 Task: In invitations to connect choose email frequency individual.
Action: Mouse moved to (804, 81)
Screenshot: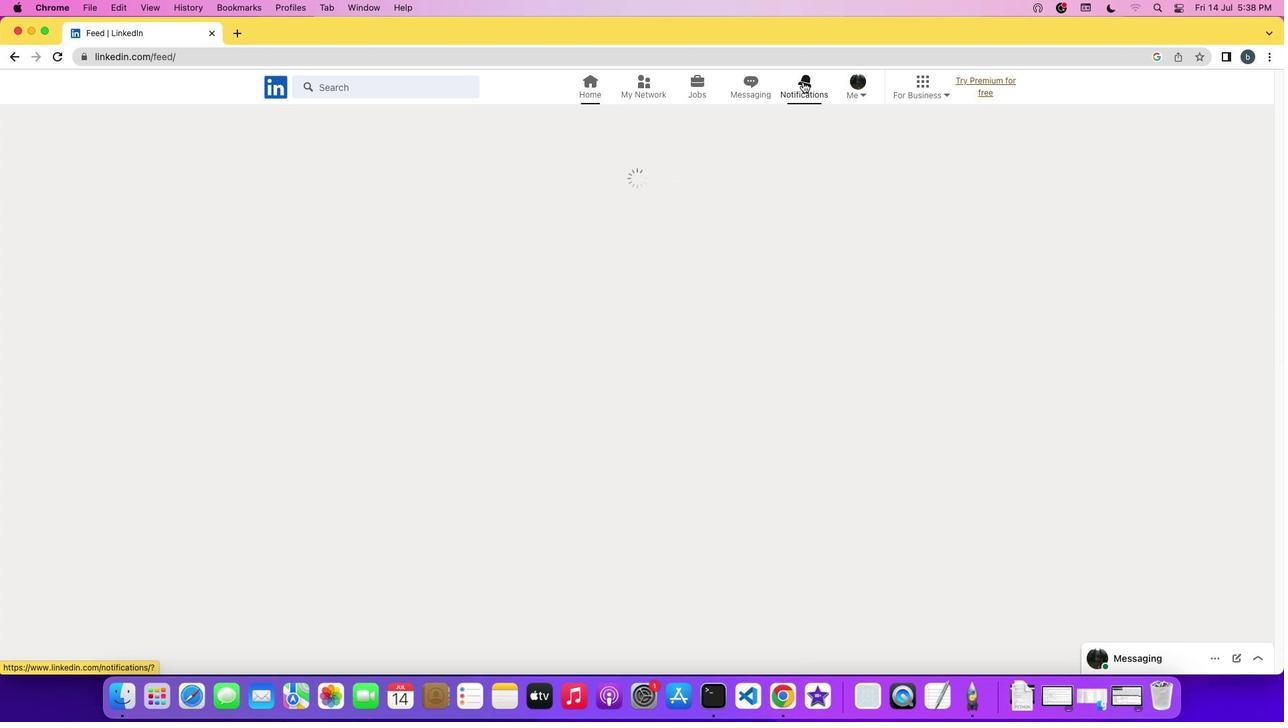
Action: Mouse pressed left at (804, 81)
Screenshot: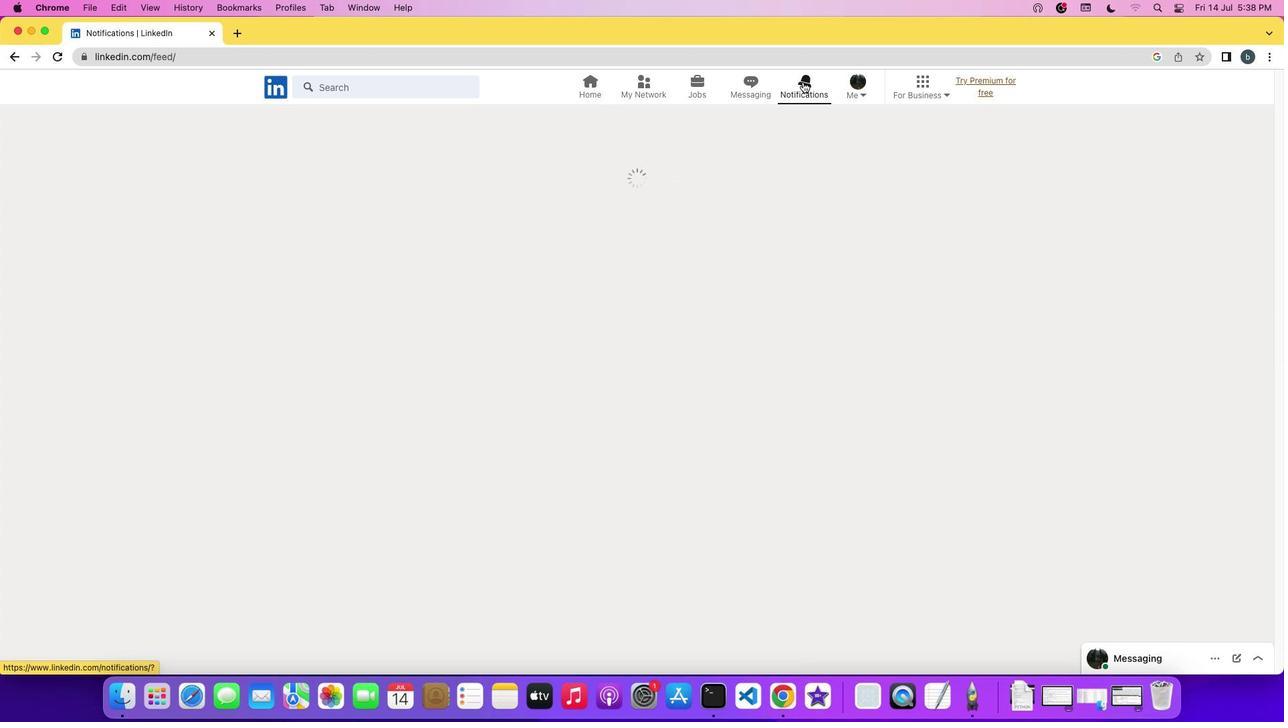 
Action: Mouse moved to (803, 82)
Screenshot: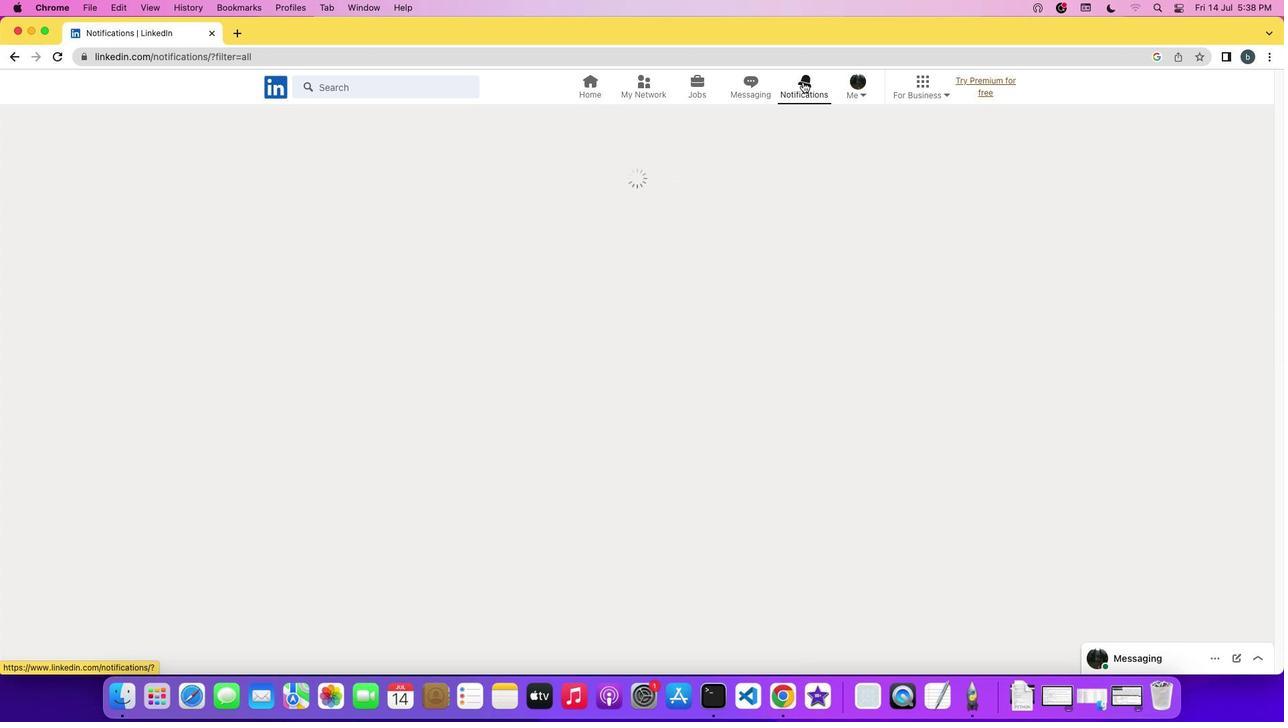 
Action: Mouse pressed left at (803, 82)
Screenshot: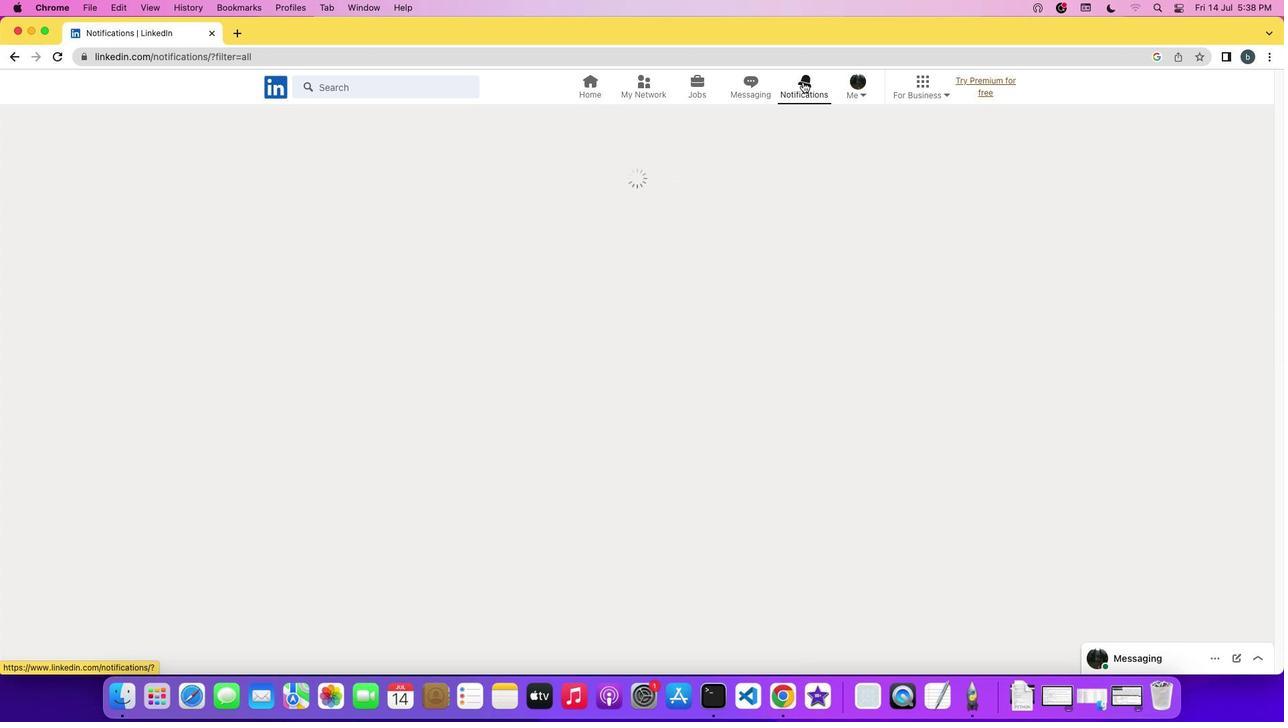
Action: Mouse moved to (328, 171)
Screenshot: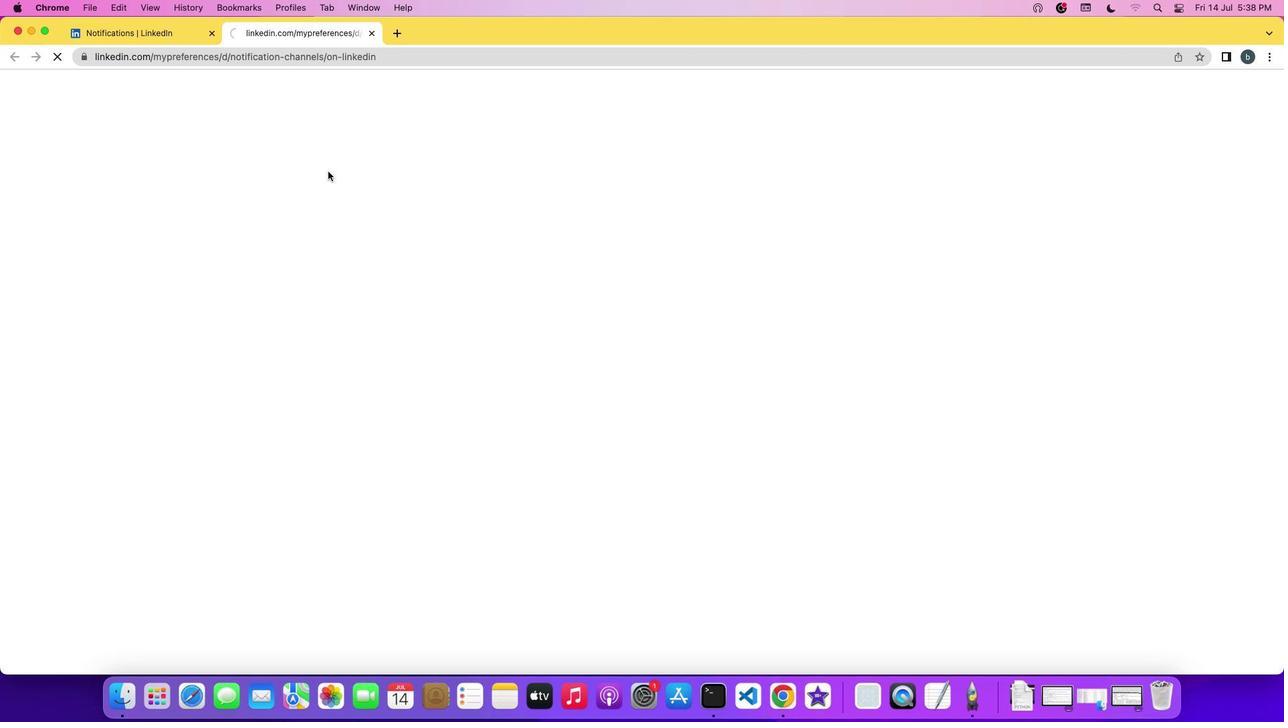 
Action: Mouse pressed left at (328, 171)
Screenshot: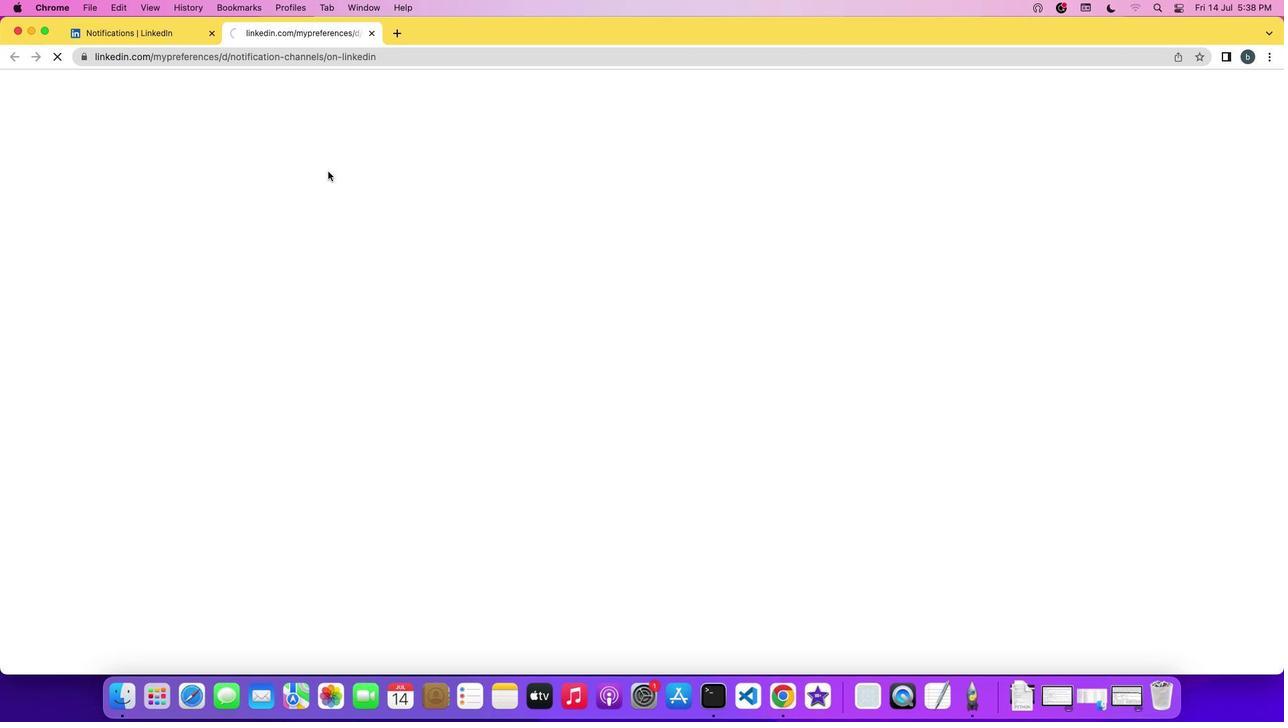 
Action: Mouse moved to (612, 234)
Screenshot: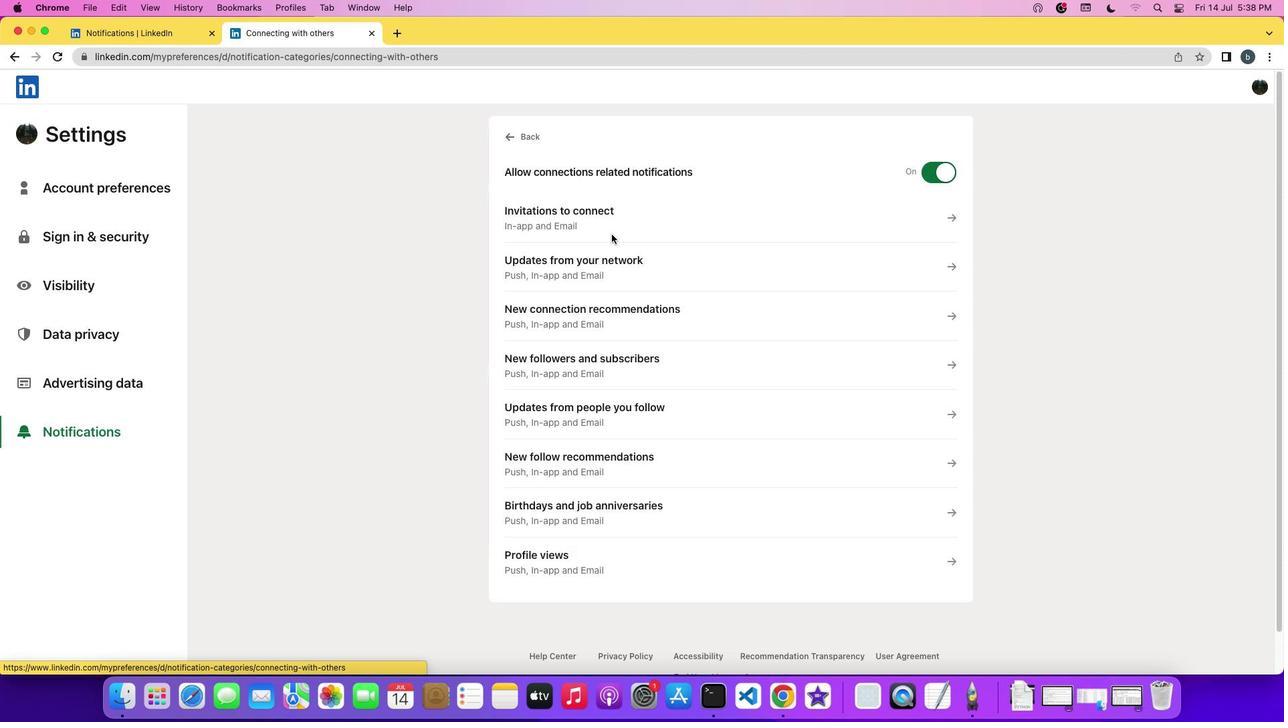 
Action: Mouse pressed left at (612, 234)
Screenshot: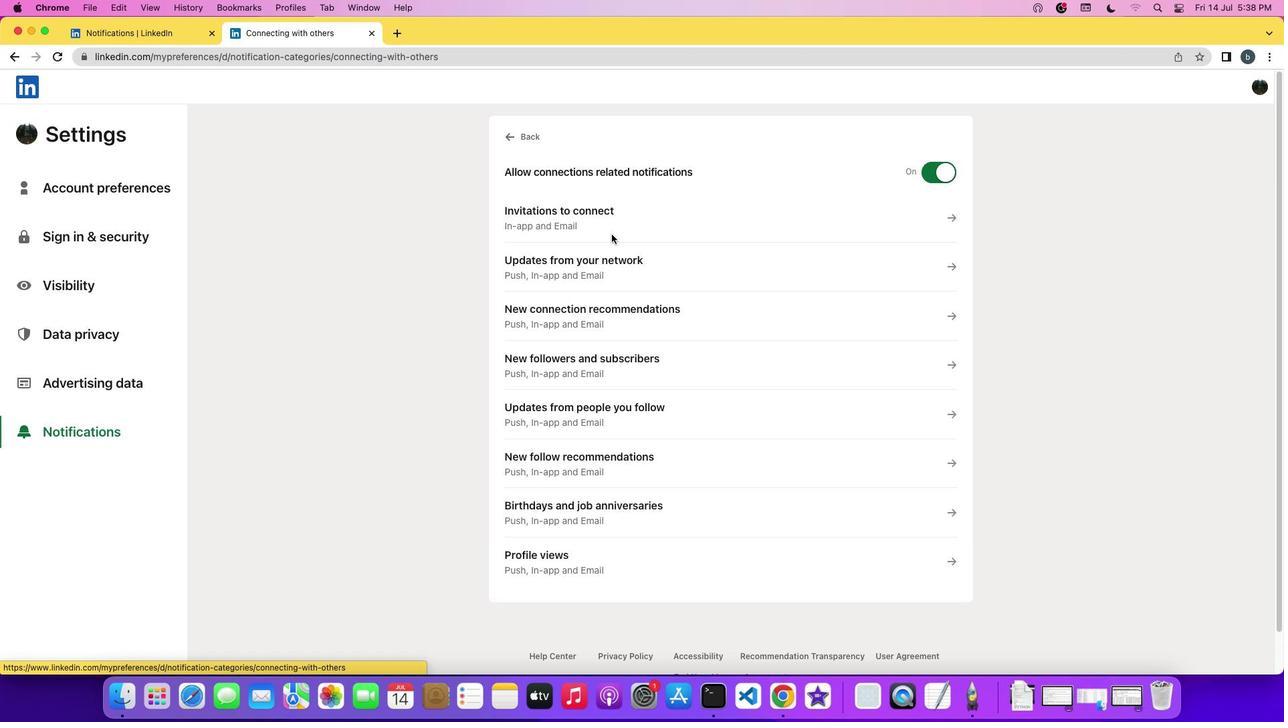 
Action: Mouse pressed left at (612, 234)
Screenshot: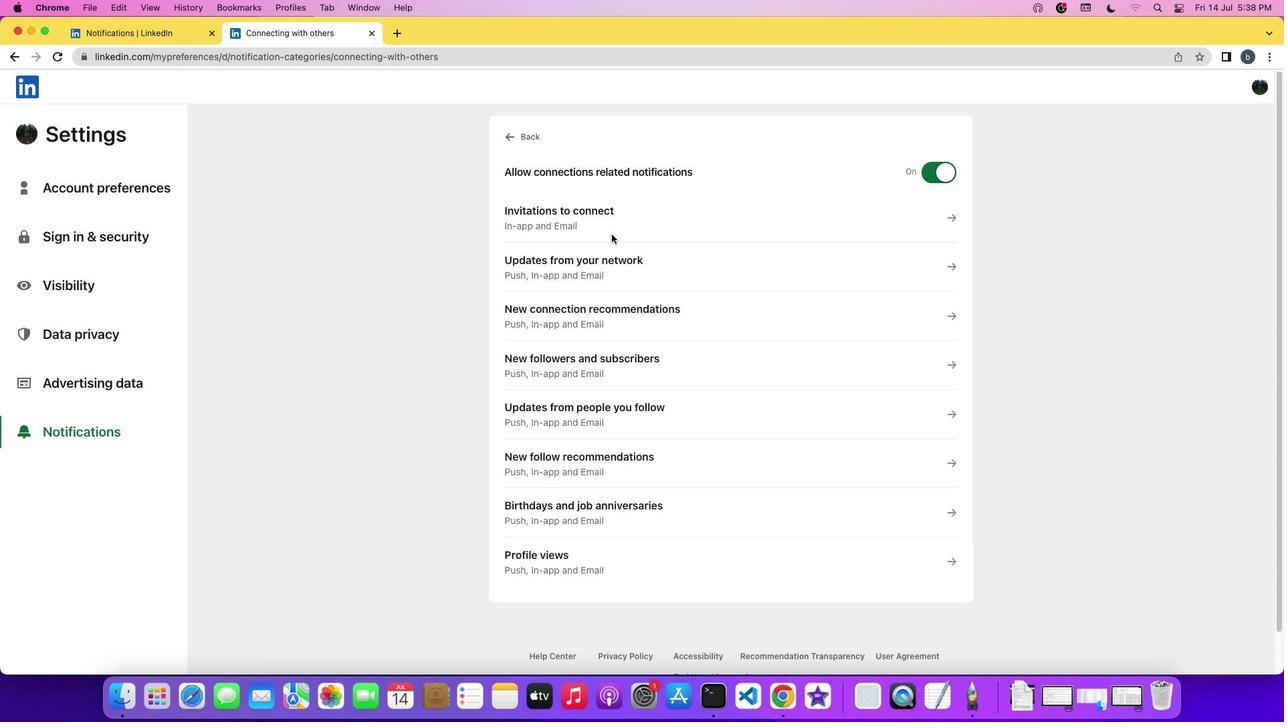 
Action: Mouse moved to (614, 230)
Screenshot: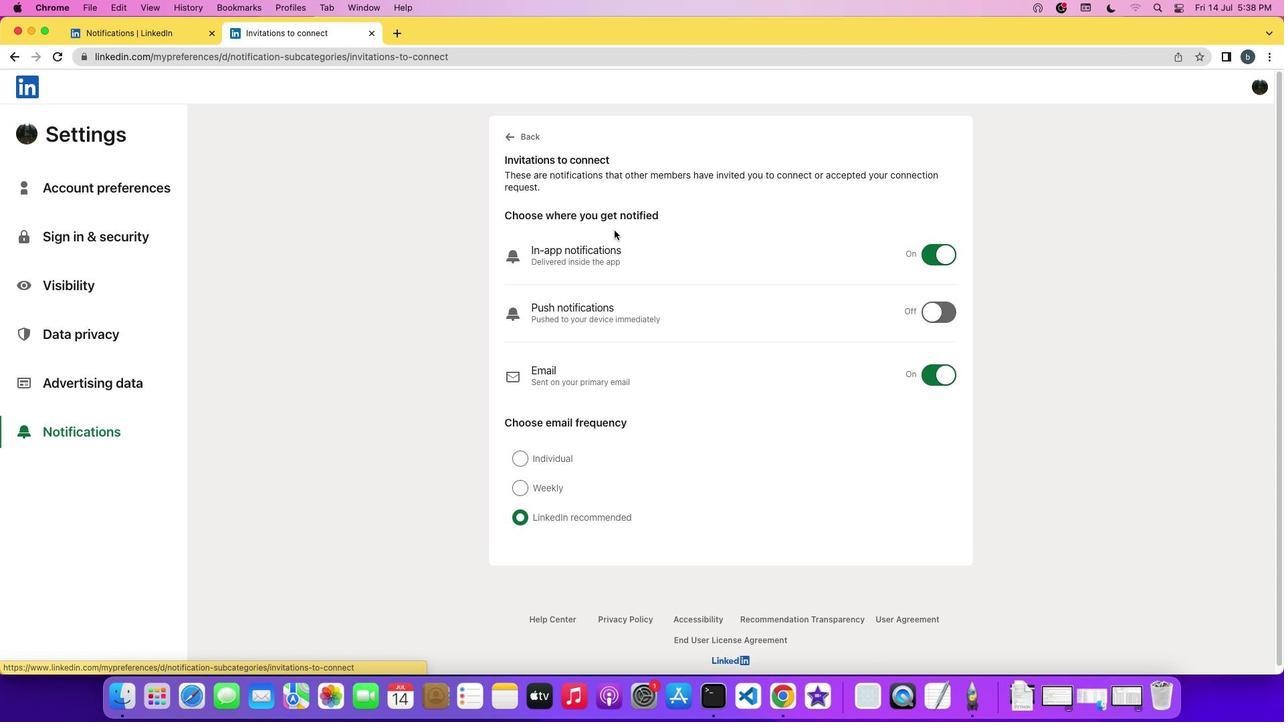
Action: Mouse pressed left at (614, 230)
Screenshot: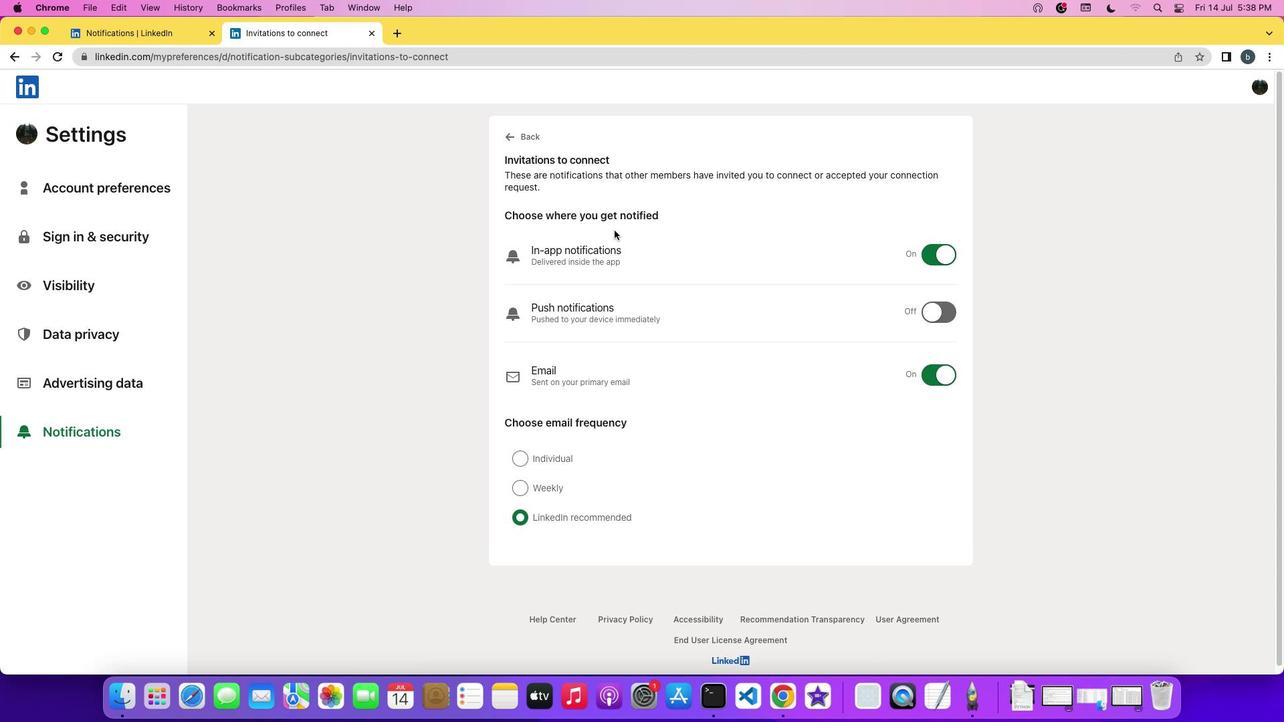 
Action: Mouse moved to (515, 464)
Screenshot: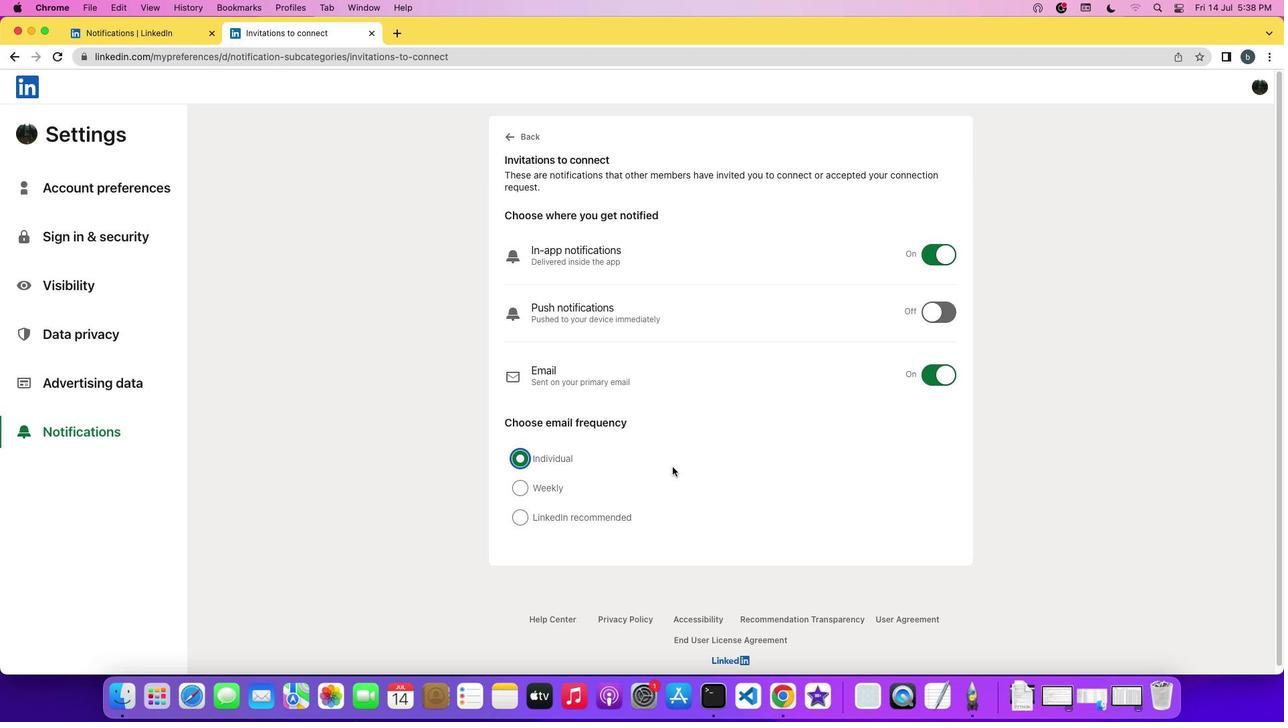 
Action: Mouse pressed left at (515, 464)
Screenshot: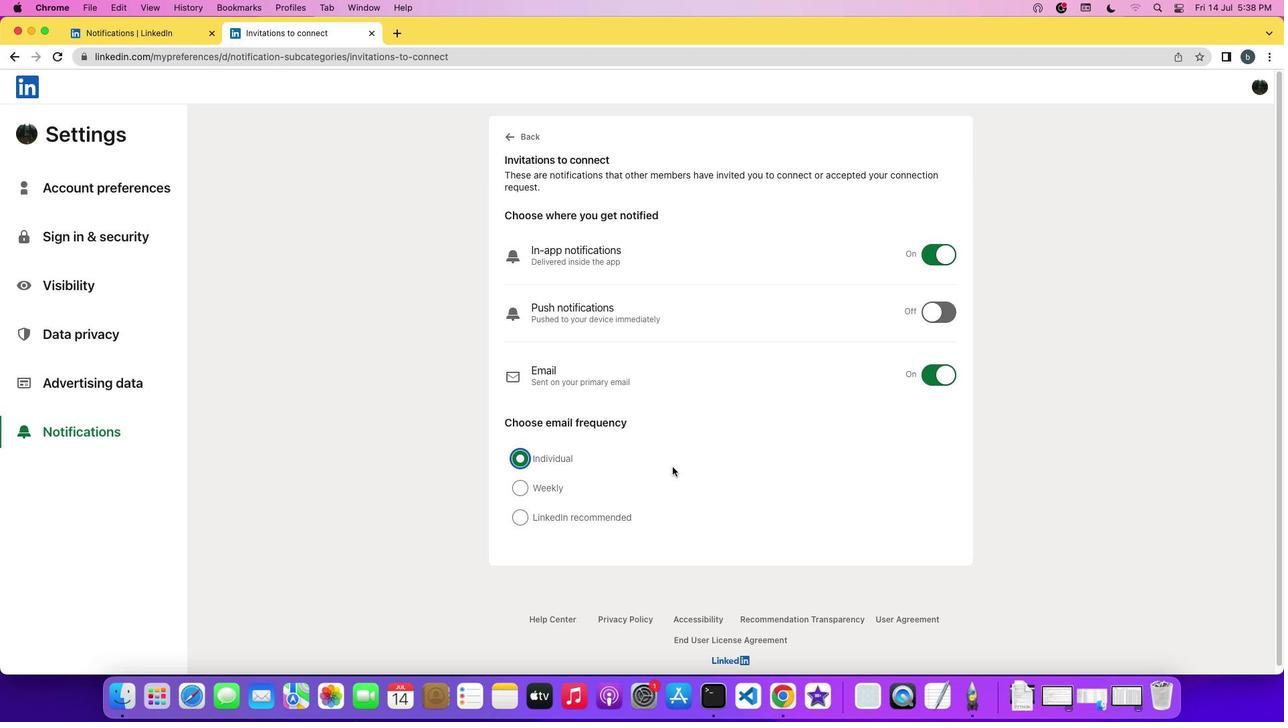 
Action: Mouse moved to (672, 467)
Screenshot: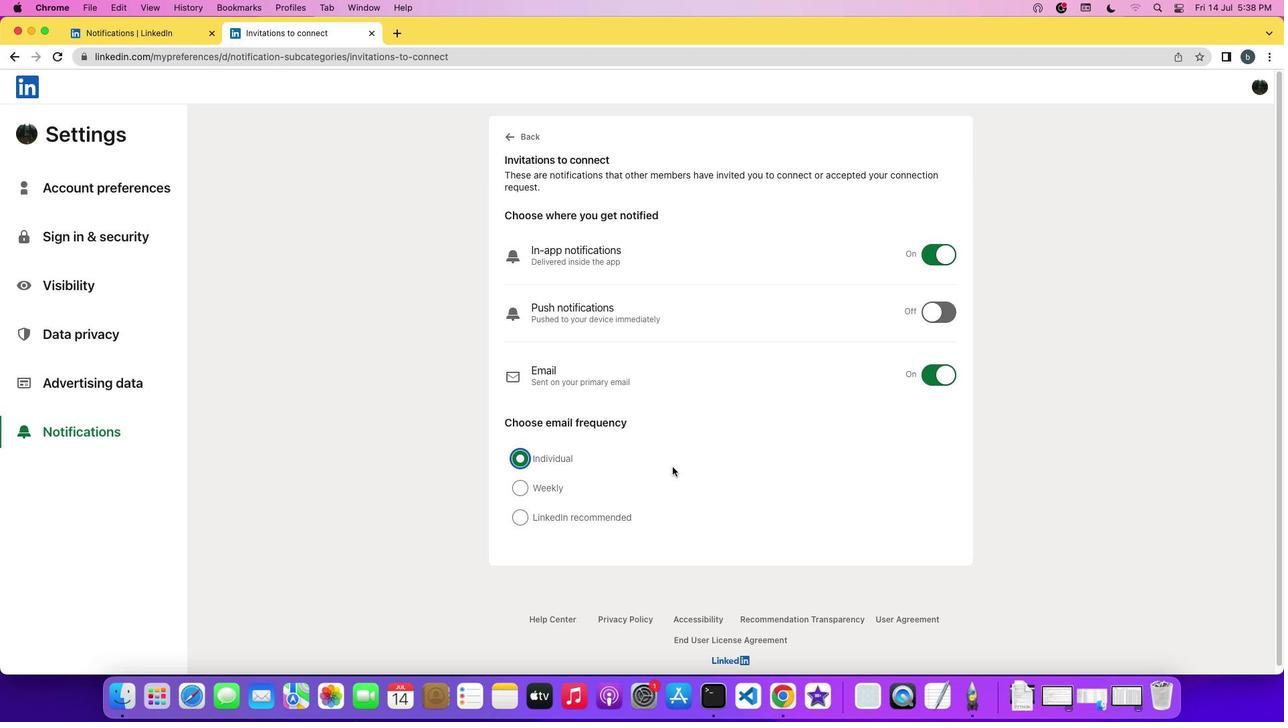 
